Task: Create in the project AgileIntegrate and in the Backlog issue 'Upgrade the database indexing strategy of a web application to improve data retrieval and query performance' a child issue 'Kubernetes cluster workload balancing and optimization', and assign it to team member softage.3@softage.net. Create in the project AgileIntegrate and in the Backlog issue 'Create a new online platform for online sales and negotiation courses with advanced sales techniques and negotiation skills features' a child issue 'Integration with benefits management systems', and assign it to team member softage.4@softage.net
Action: Mouse moved to (199, 48)
Screenshot: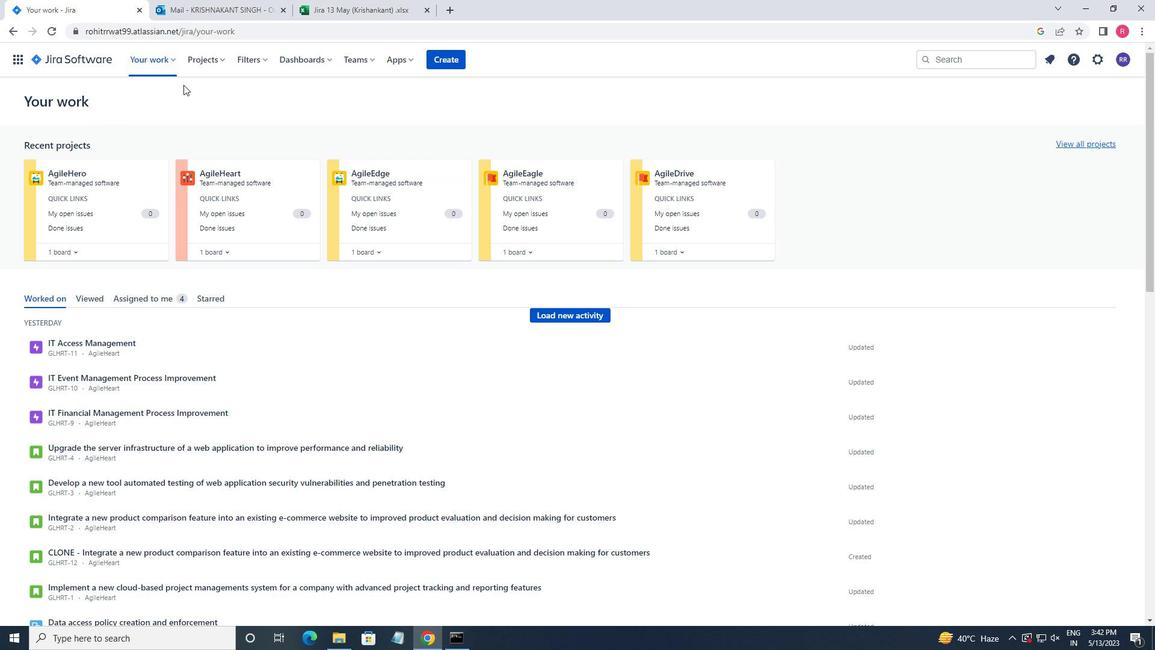 
Action: Mouse pressed left at (199, 48)
Screenshot: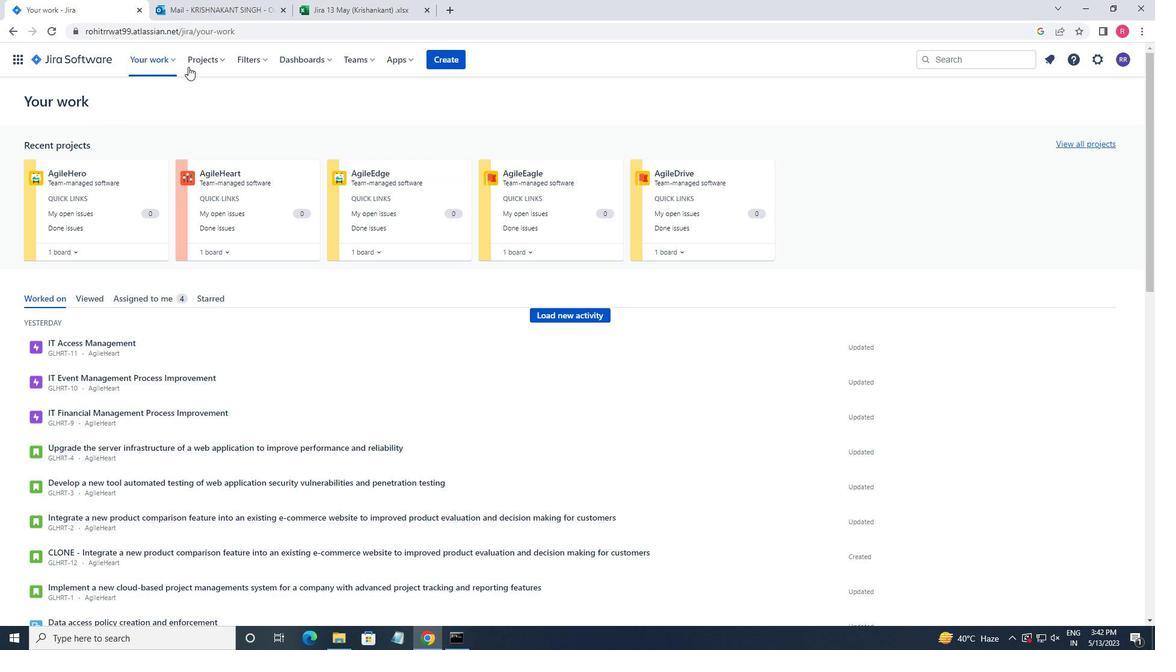 
Action: Mouse moved to (208, 62)
Screenshot: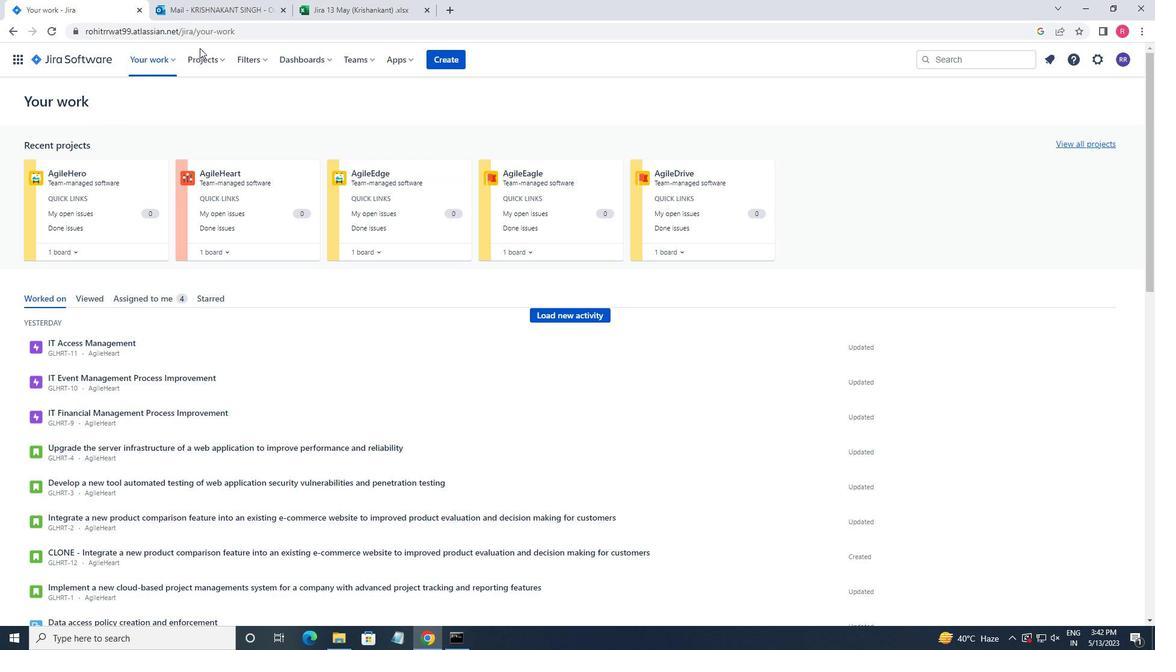 
Action: Mouse pressed left at (208, 62)
Screenshot: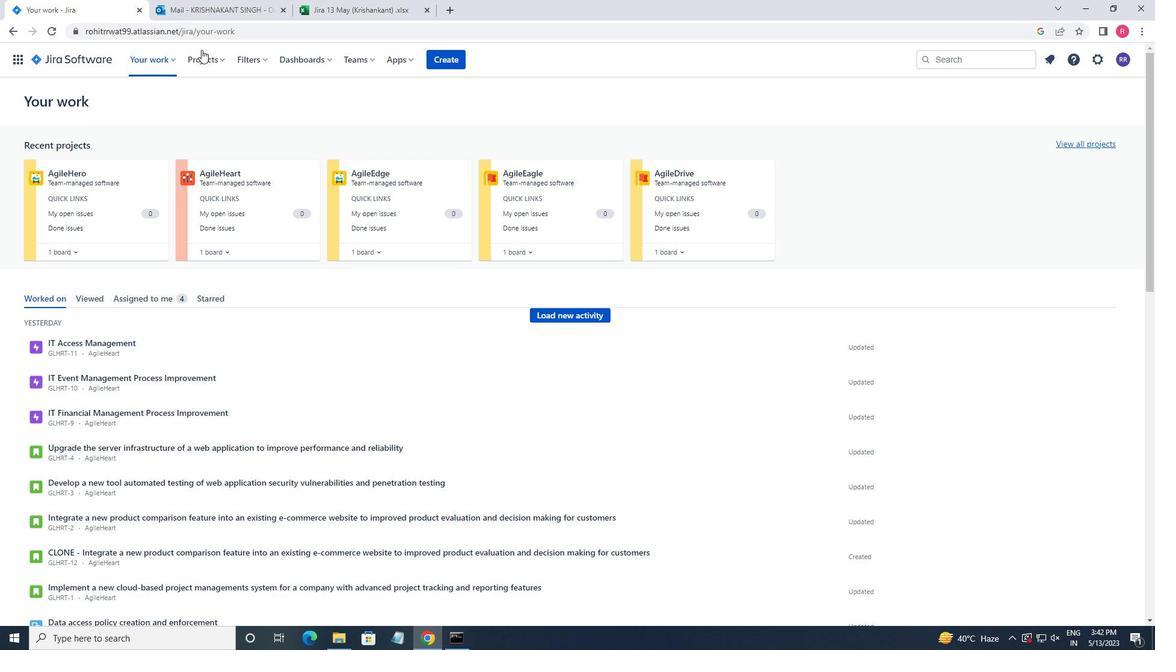 
Action: Mouse moved to (228, 110)
Screenshot: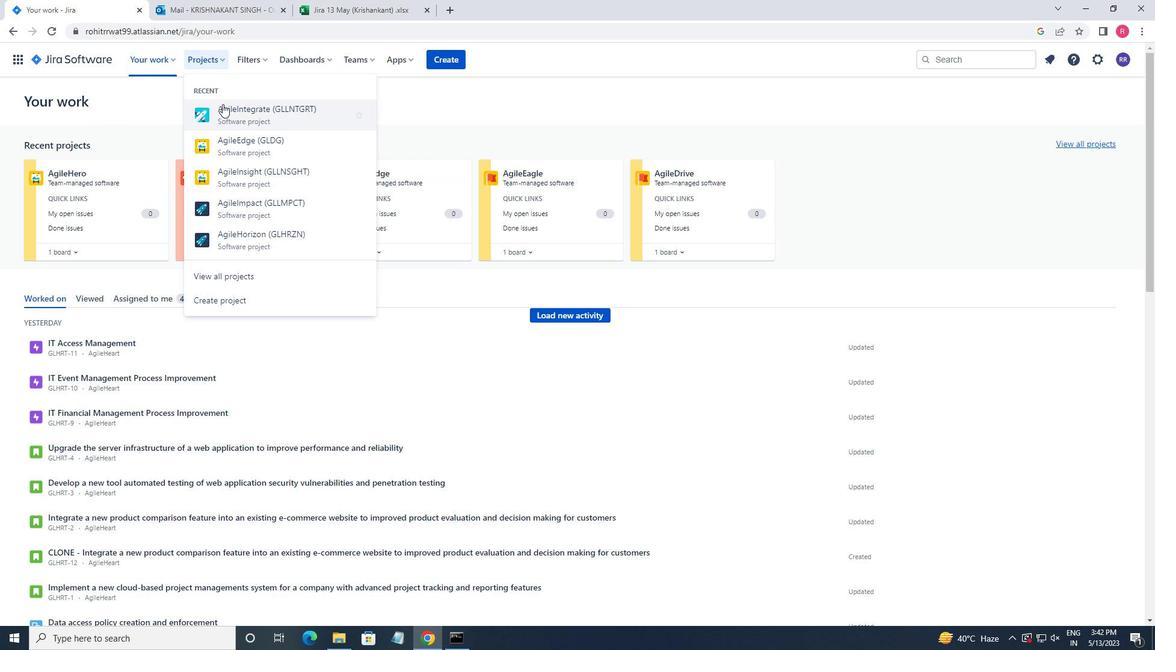 
Action: Mouse pressed left at (228, 110)
Screenshot: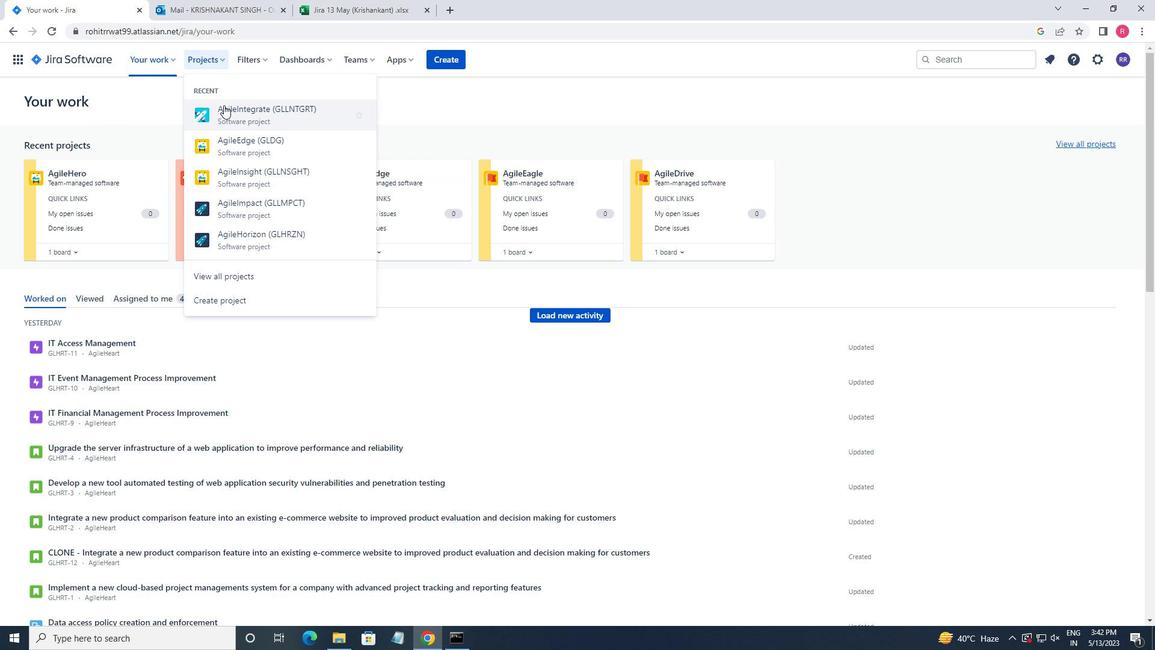 
Action: Mouse moved to (63, 185)
Screenshot: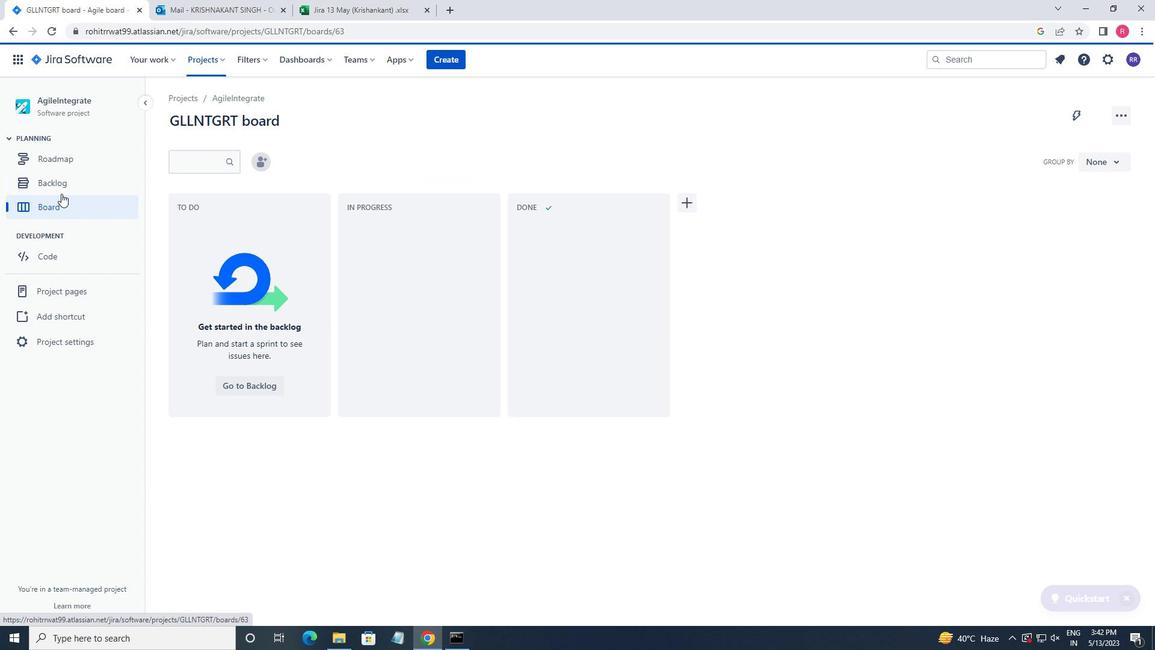 
Action: Mouse pressed left at (63, 185)
Screenshot: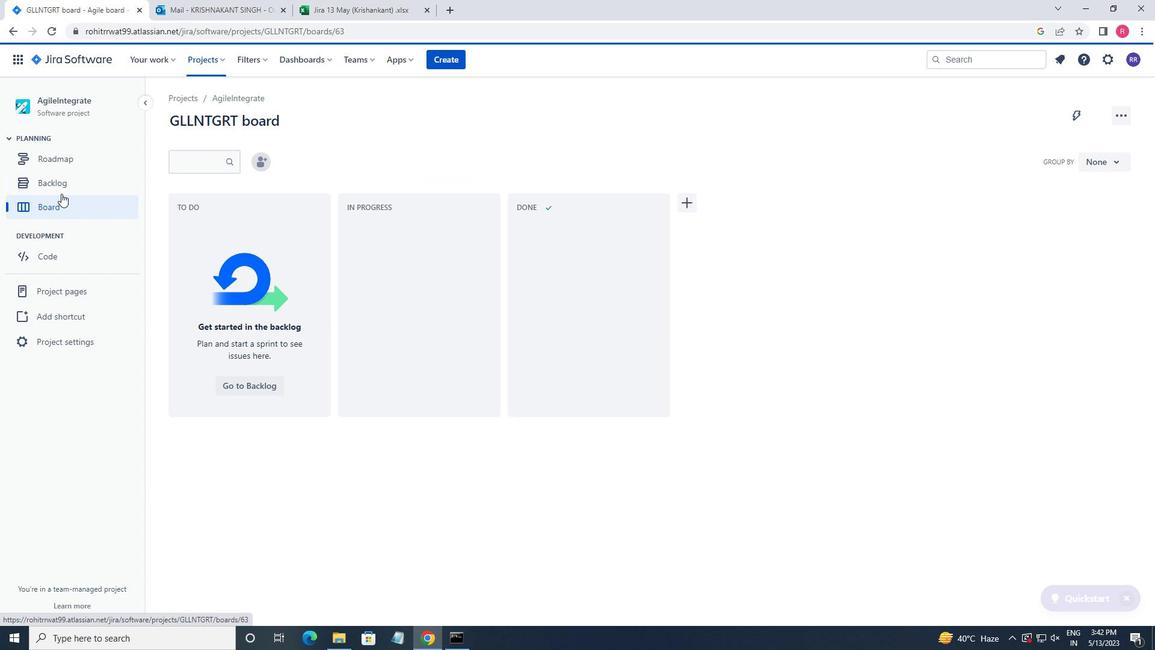 
Action: Mouse moved to (902, 526)
Screenshot: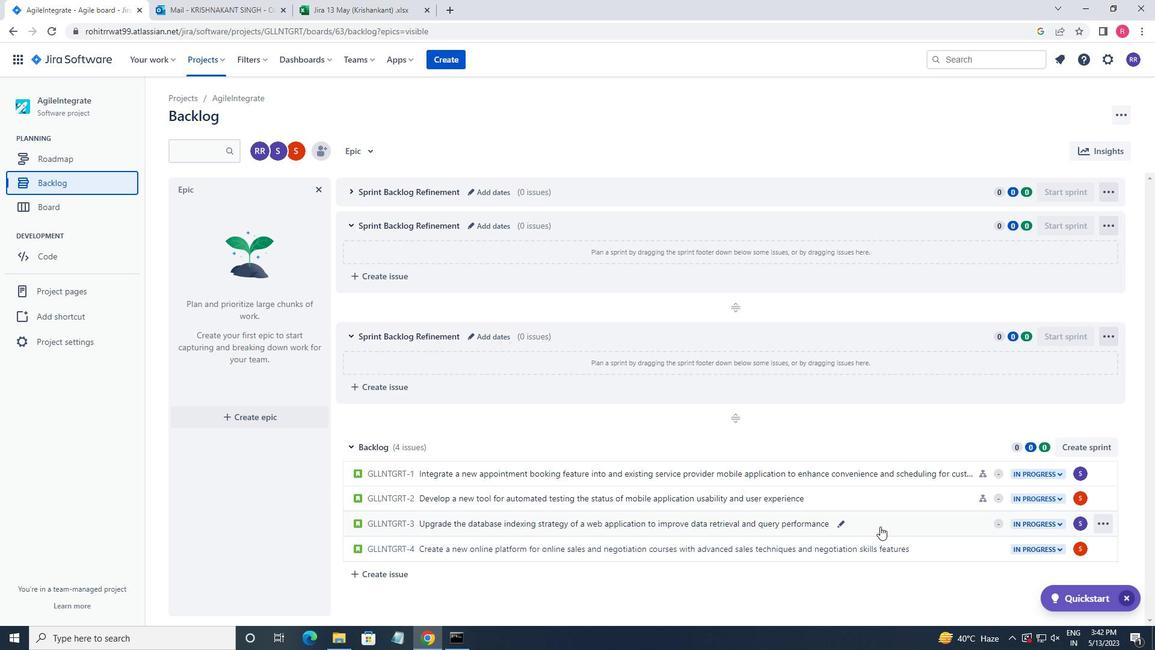 
Action: Mouse pressed left at (902, 526)
Screenshot: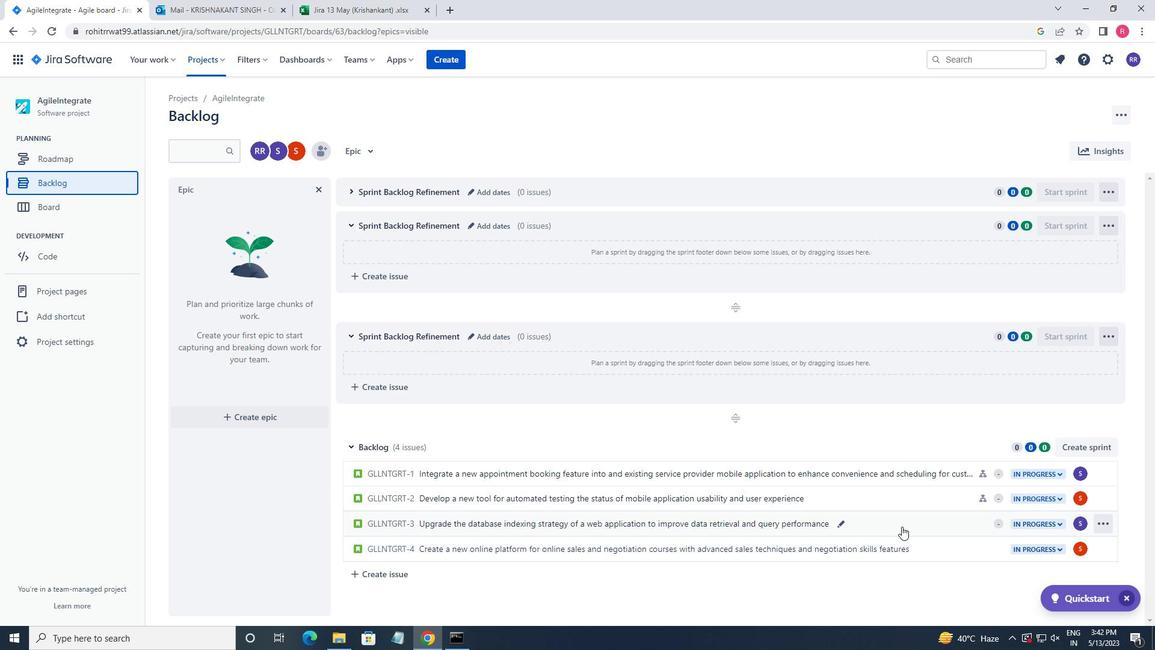 
Action: Mouse moved to (946, 296)
Screenshot: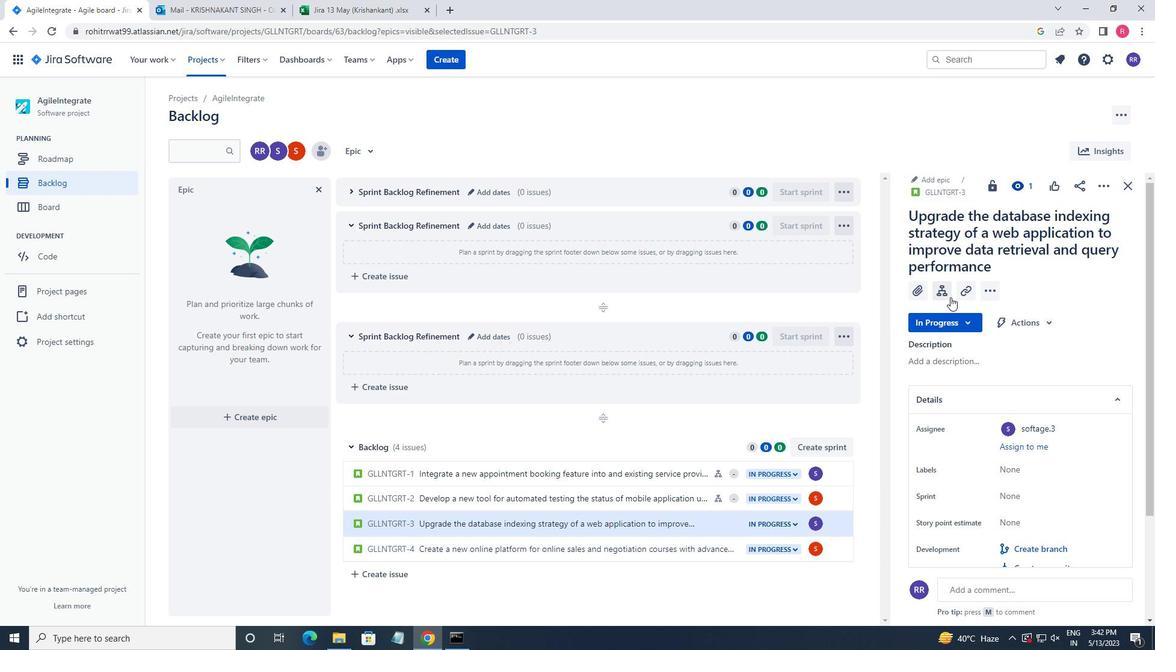 
Action: Mouse pressed left at (946, 296)
Screenshot: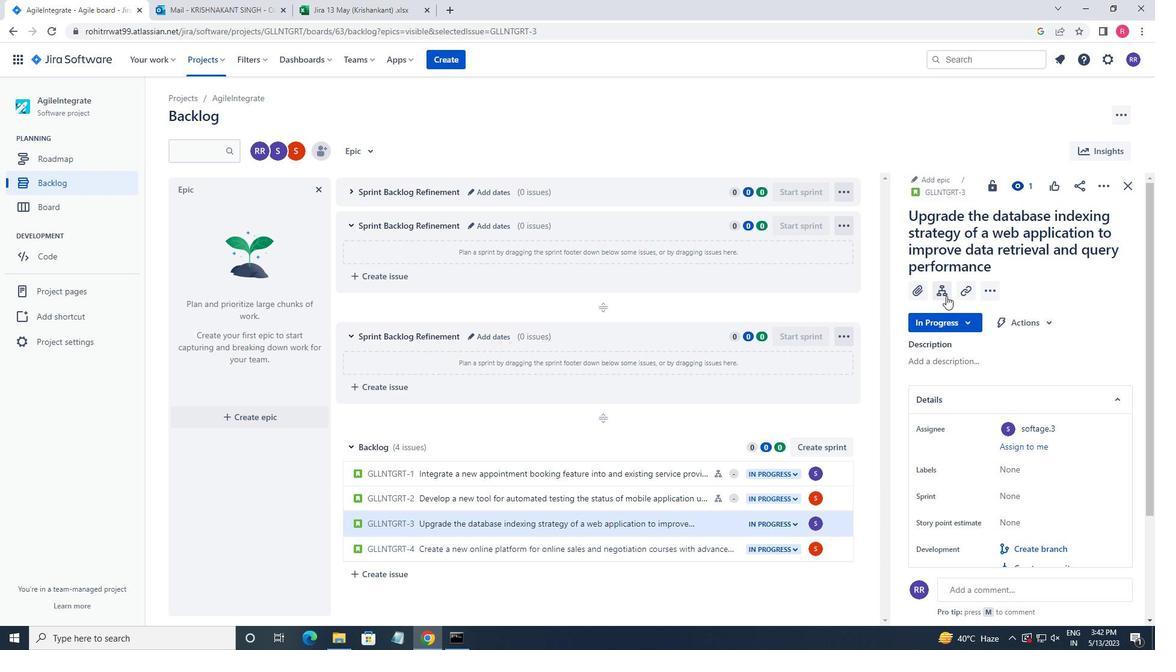 
Action: Key pressed <Key.shift_r>Kubernetes<Key.space>cluster<Key.space>working<Key.backspace><Key.backspace><Key.backspace>load<Key.space>blancing<Key.space>anf<Key.backspace>d<Key.space><Key.left><Key.left><Key.left><Key.left><Key.left><Key.backspace><Key.backspace><Key.backspace><Key.backspace><Key.backspace><Key.backspace><Key.backspace>alancing<Key.right><Key.right><Key.right><Key.right><Key.right><Key.right><Key.right><Key.right><Key.right>opy<Key.backspace>timization<Key.space><Key.enter>
Screenshot: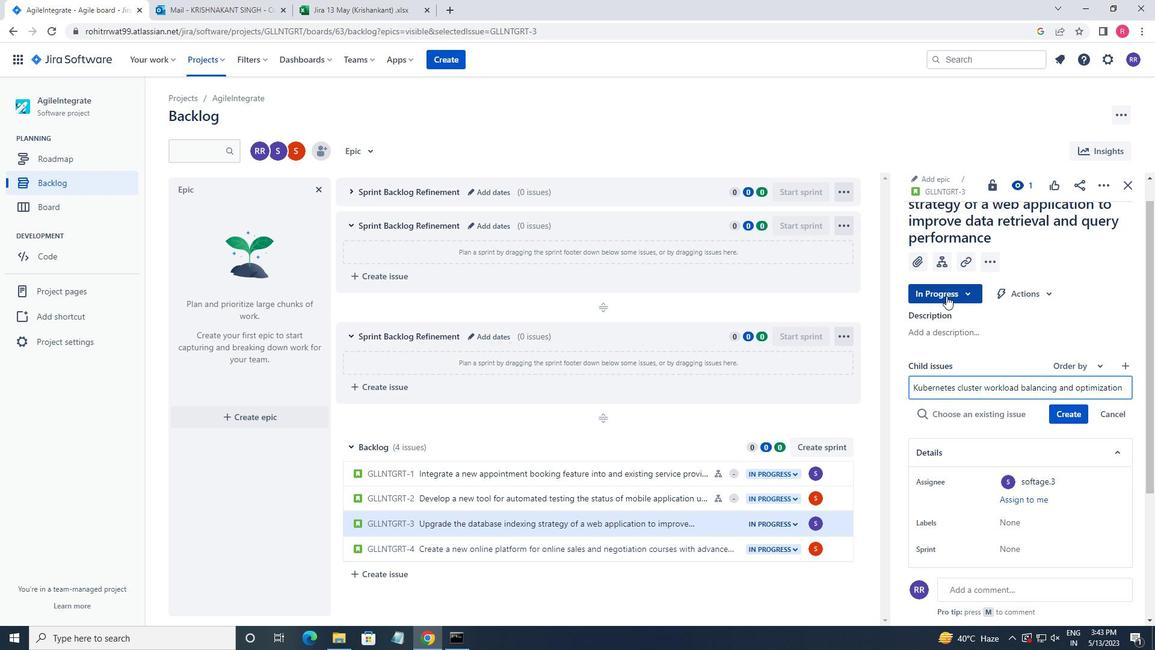 
Action: Mouse moved to (1073, 395)
Screenshot: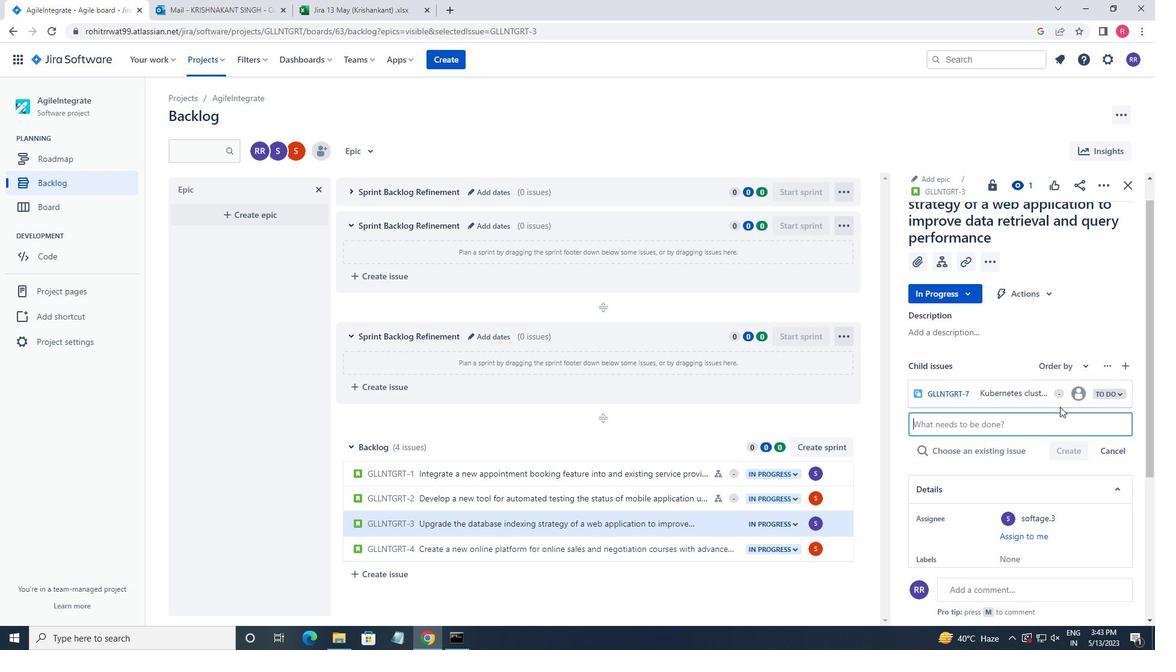 
Action: Mouse pressed left at (1073, 395)
Screenshot: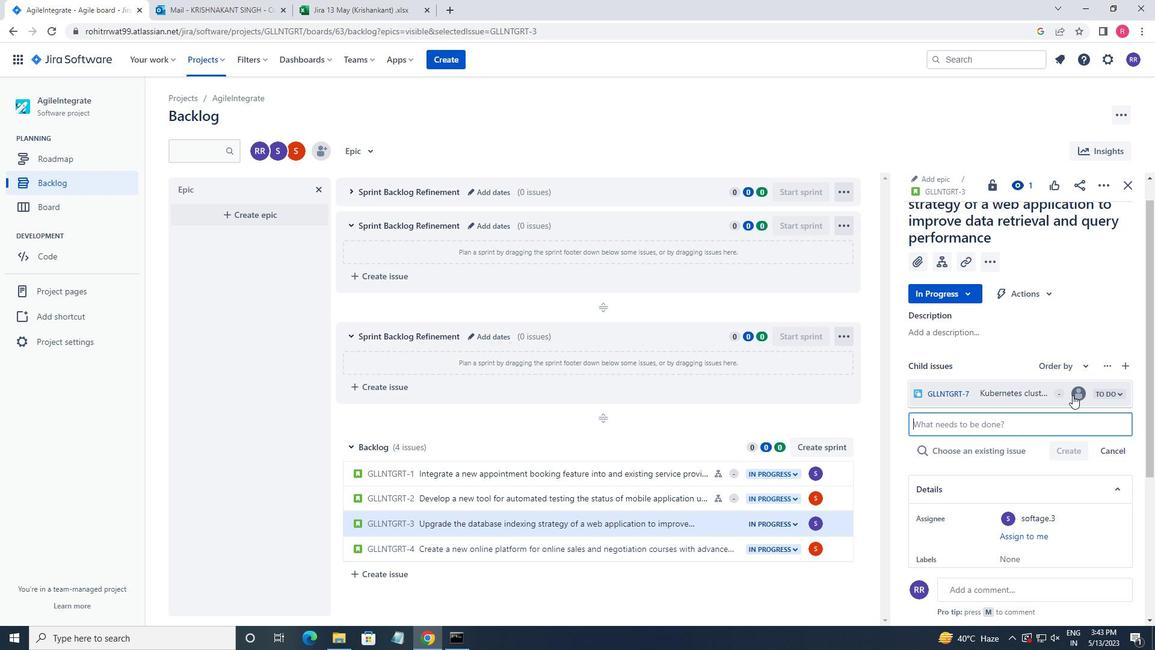 
Action: Key pressed softage.3
Screenshot: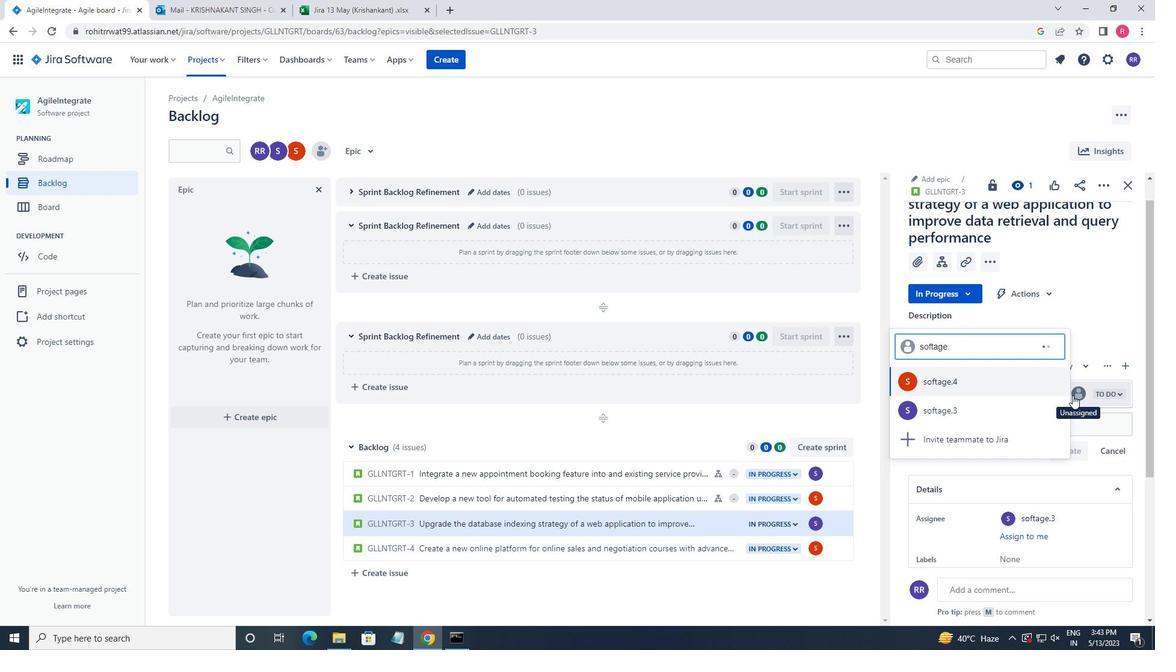 
Action: Mouse moved to (986, 378)
Screenshot: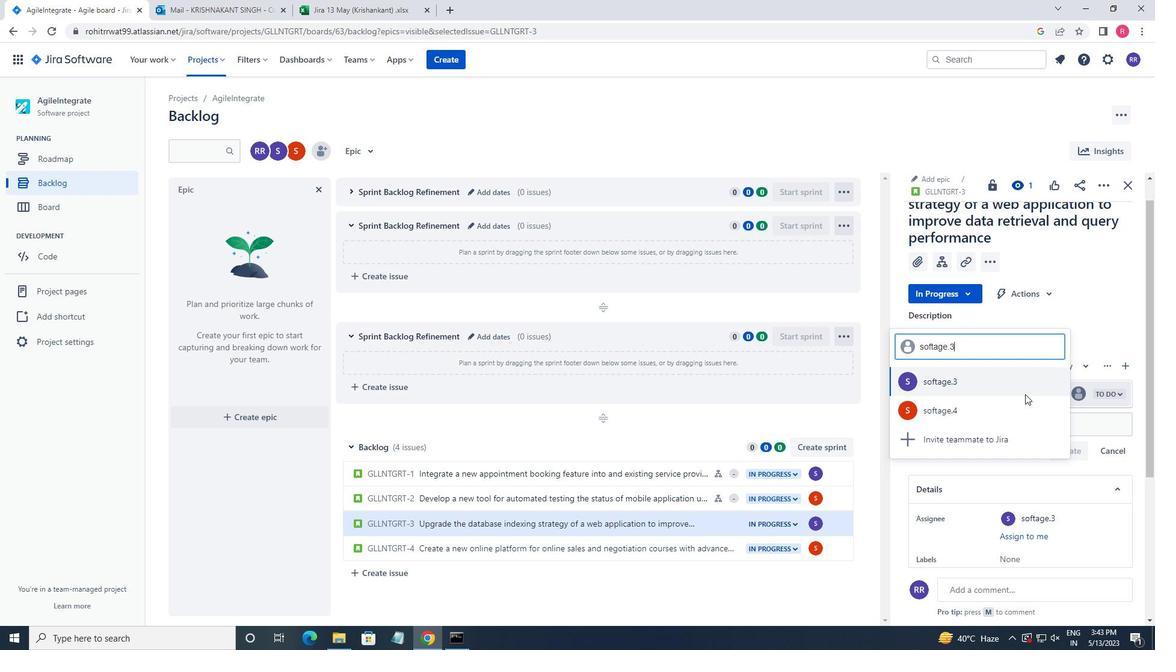 
Action: Mouse pressed left at (986, 378)
Screenshot: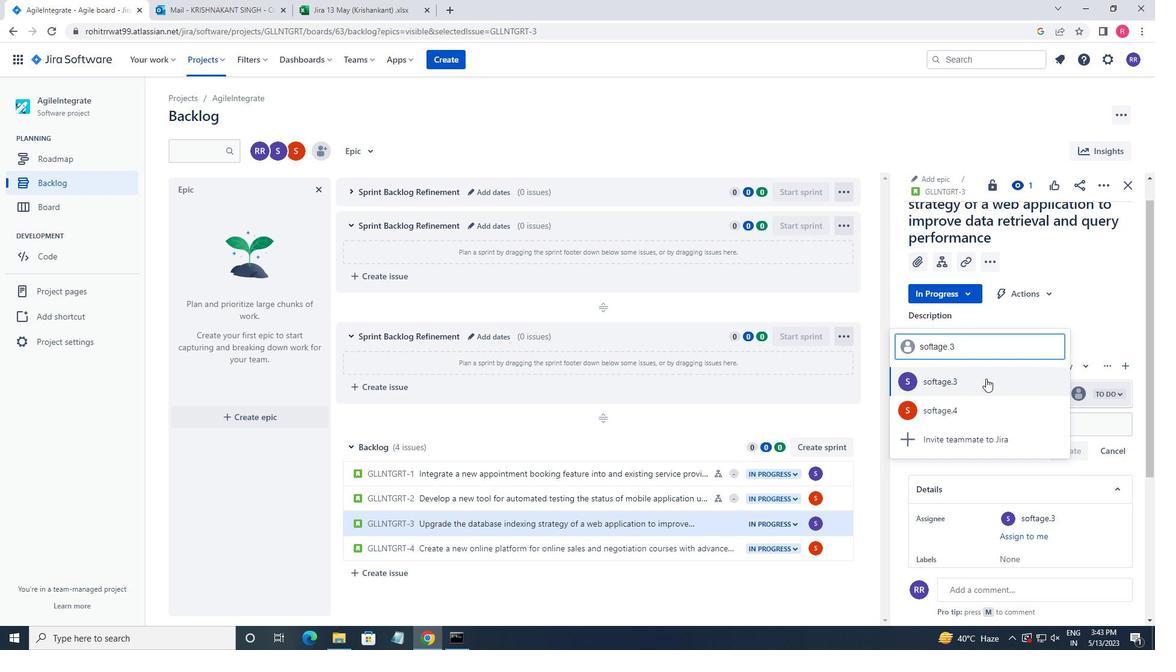 
Action: Mouse moved to (683, 556)
Screenshot: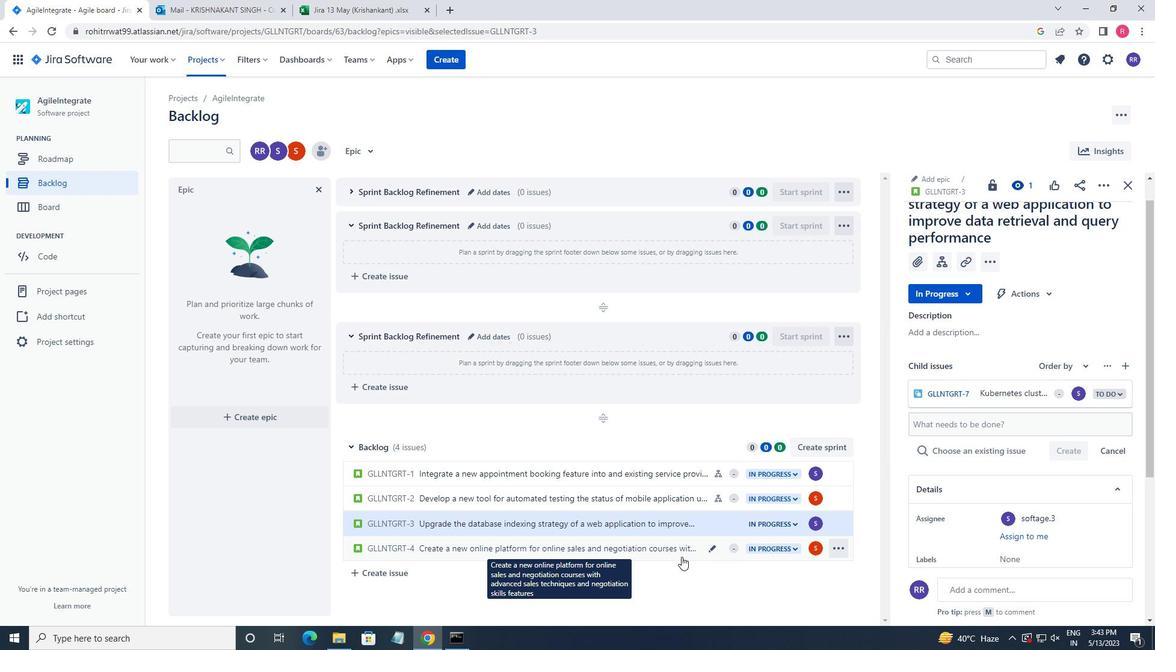 
Action: Mouse pressed left at (683, 556)
Screenshot: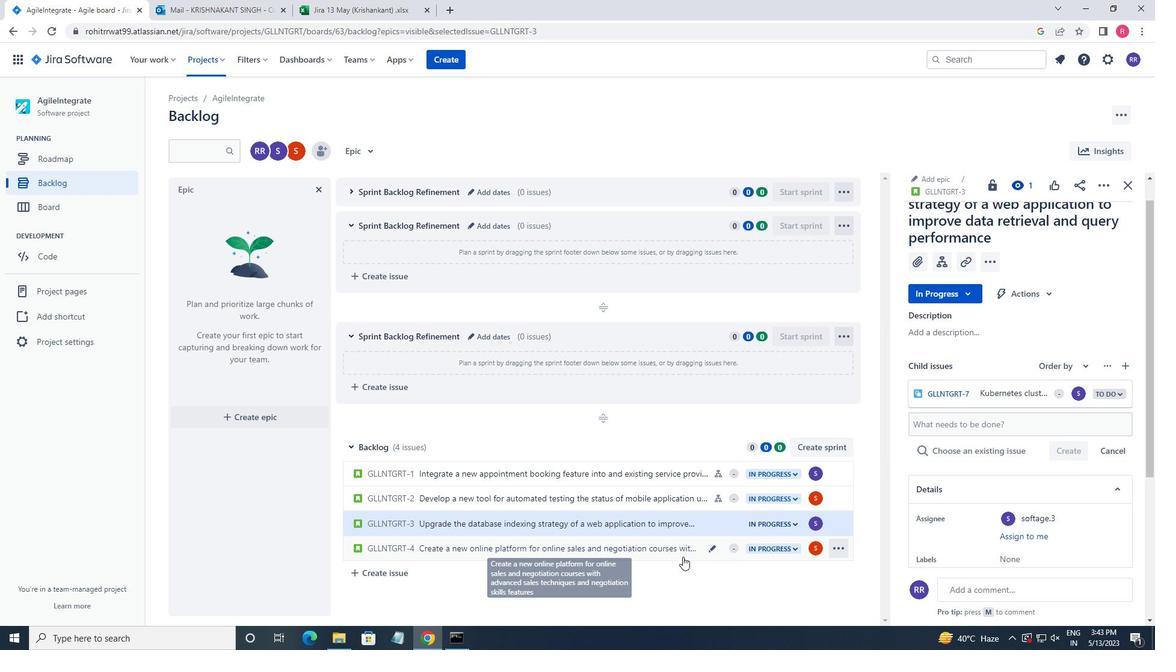 
Action: Mouse moved to (945, 299)
Screenshot: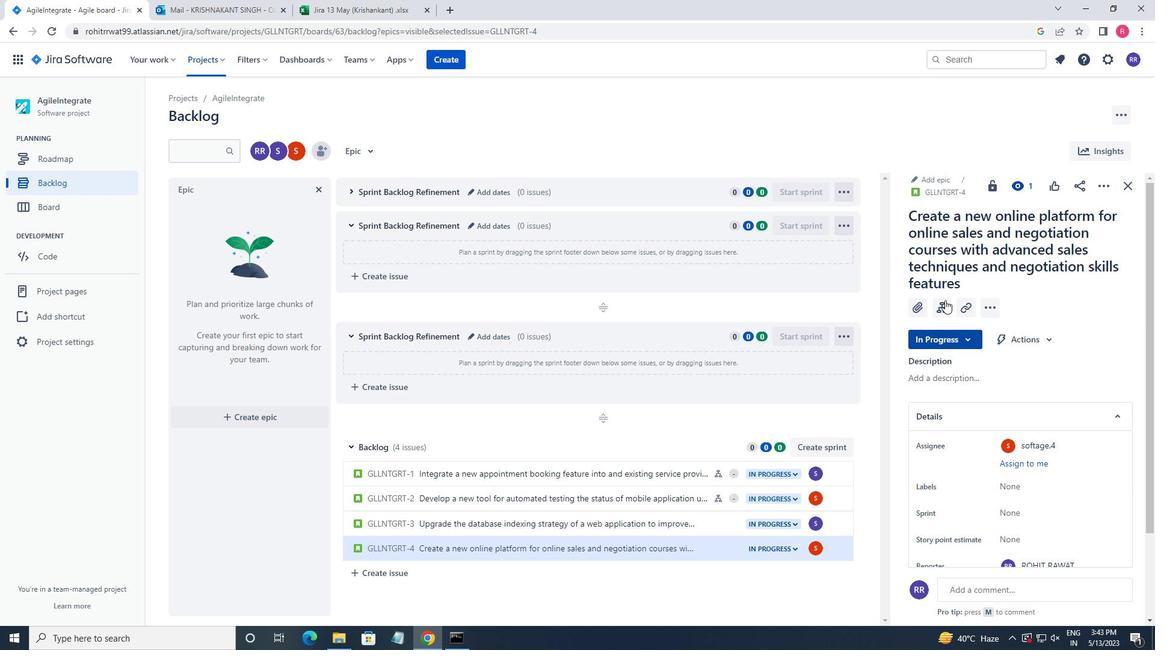 
Action: Mouse pressed left at (945, 299)
Screenshot: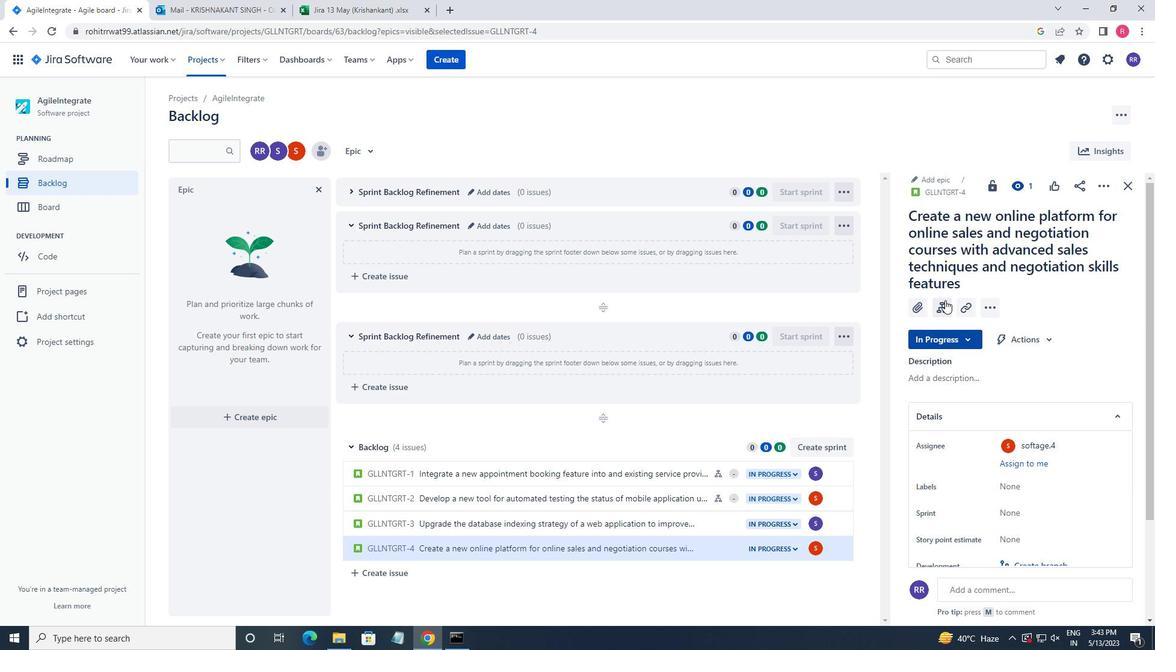 
Action: Mouse moved to (942, 387)
Screenshot: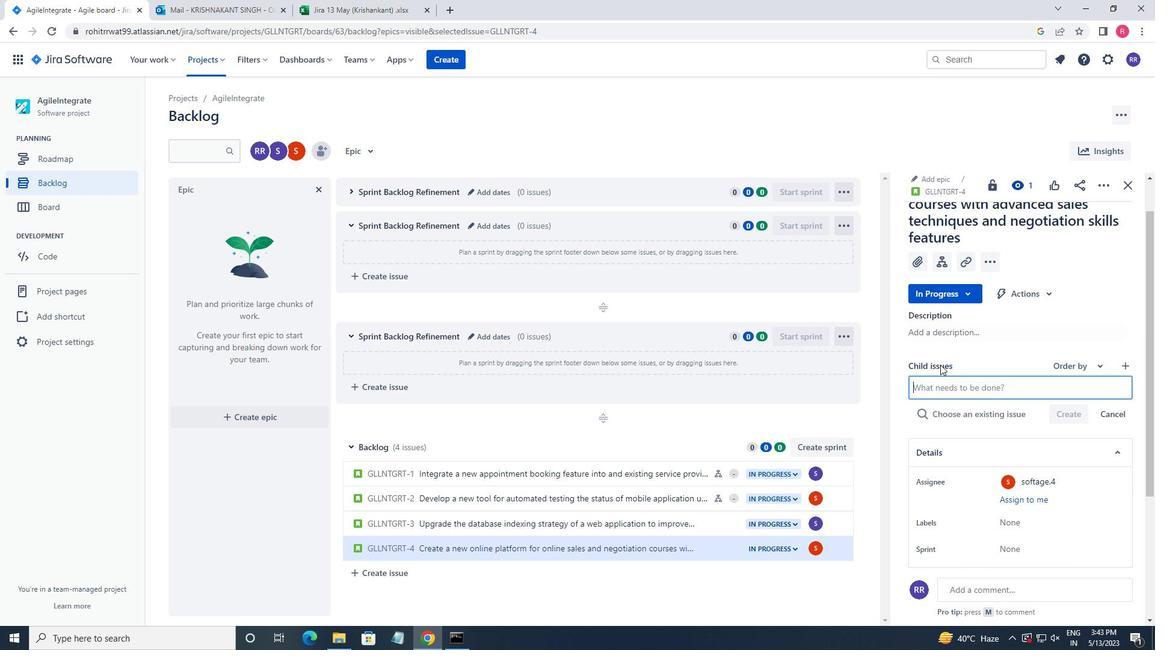 
Action: Key pressed <Key.shift_r>Integration<Key.space>with<Key.space>benefits<Key.space>management<Key.space>system<Key.space>
Screenshot: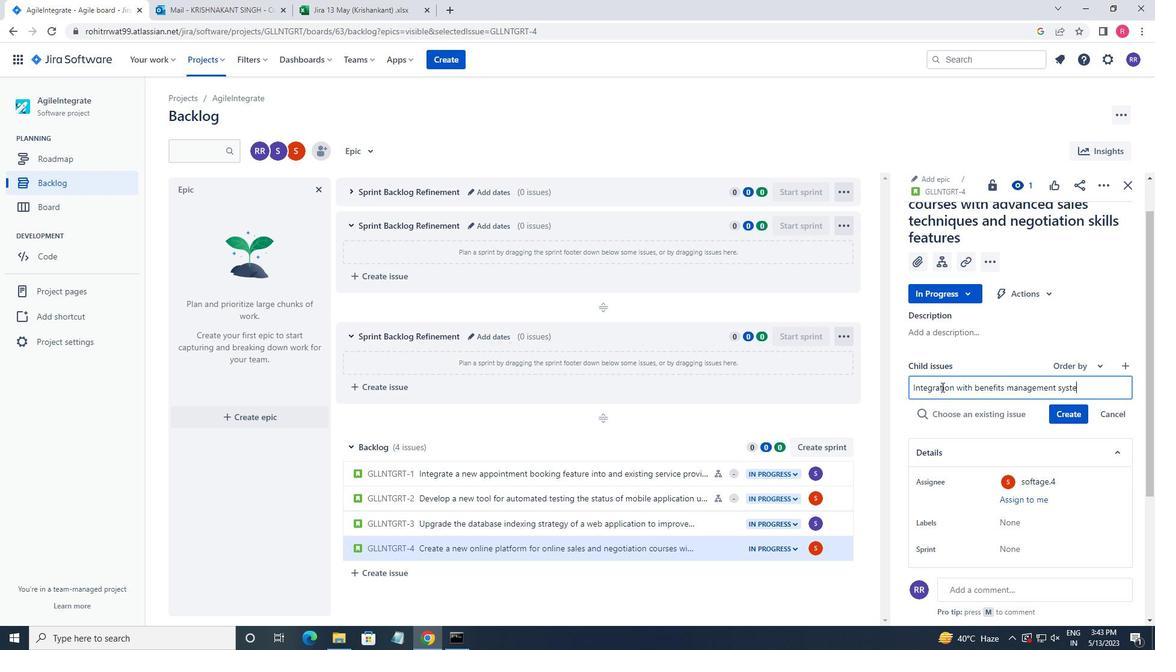 
Action: Mouse moved to (1079, 481)
Screenshot: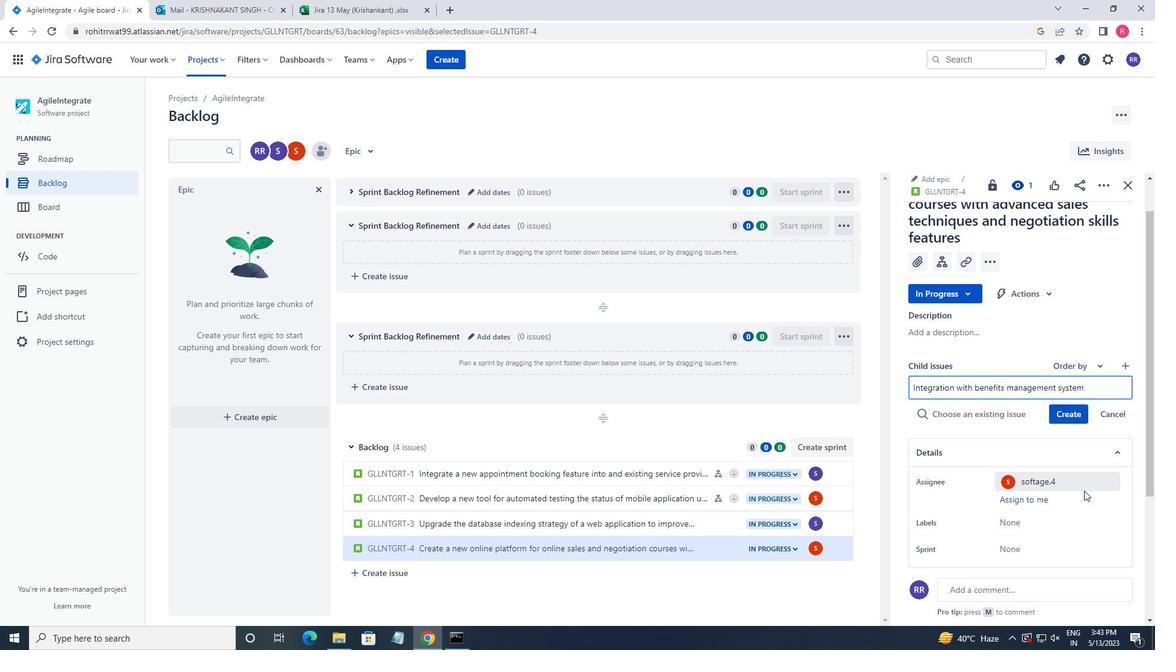 
Action: Key pressed <Key.backspace>s
Screenshot: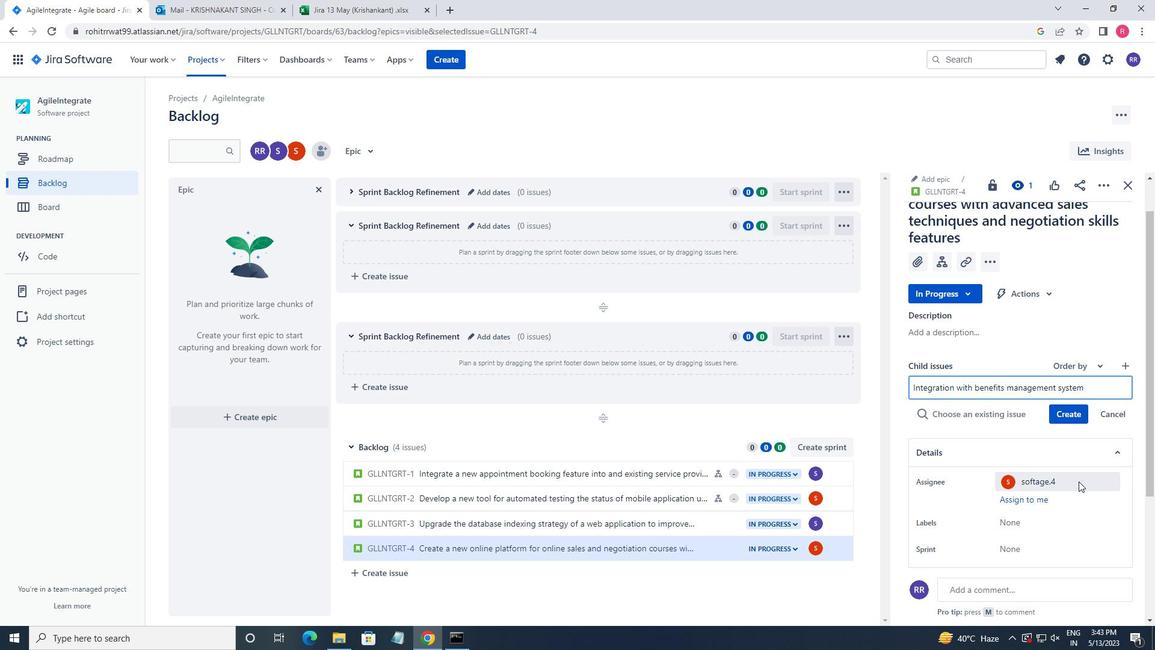 
Action: Mouse moved to (1066, 410)
Screenshot: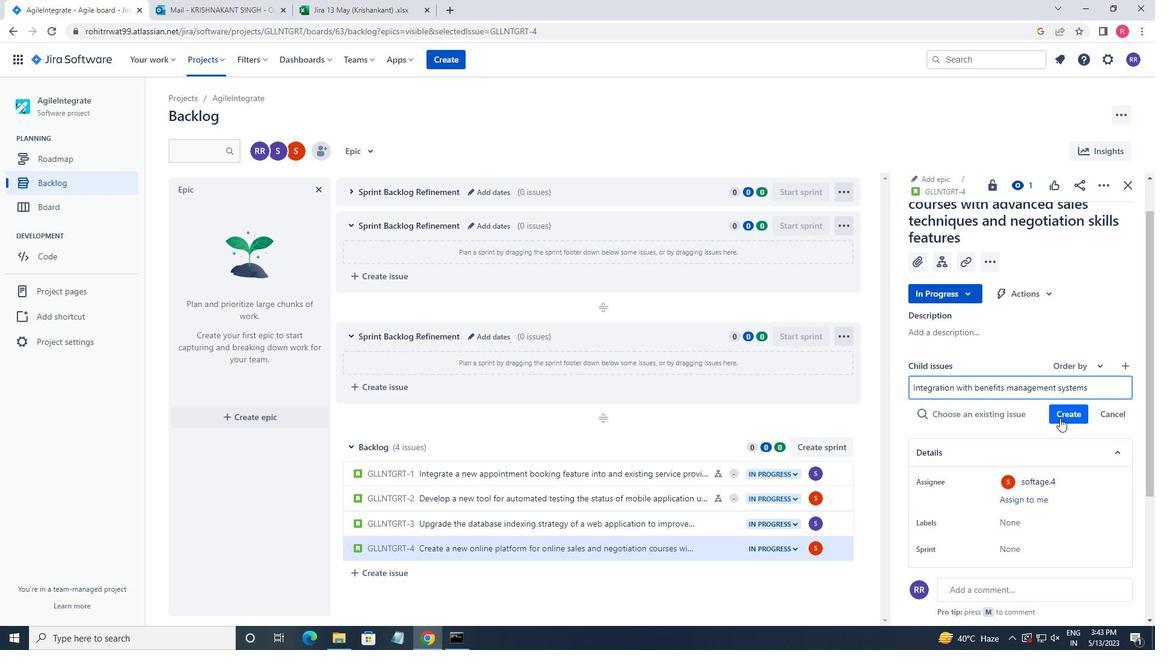 
Action: Mouse pressed left at (1066, 410)
Screenshot: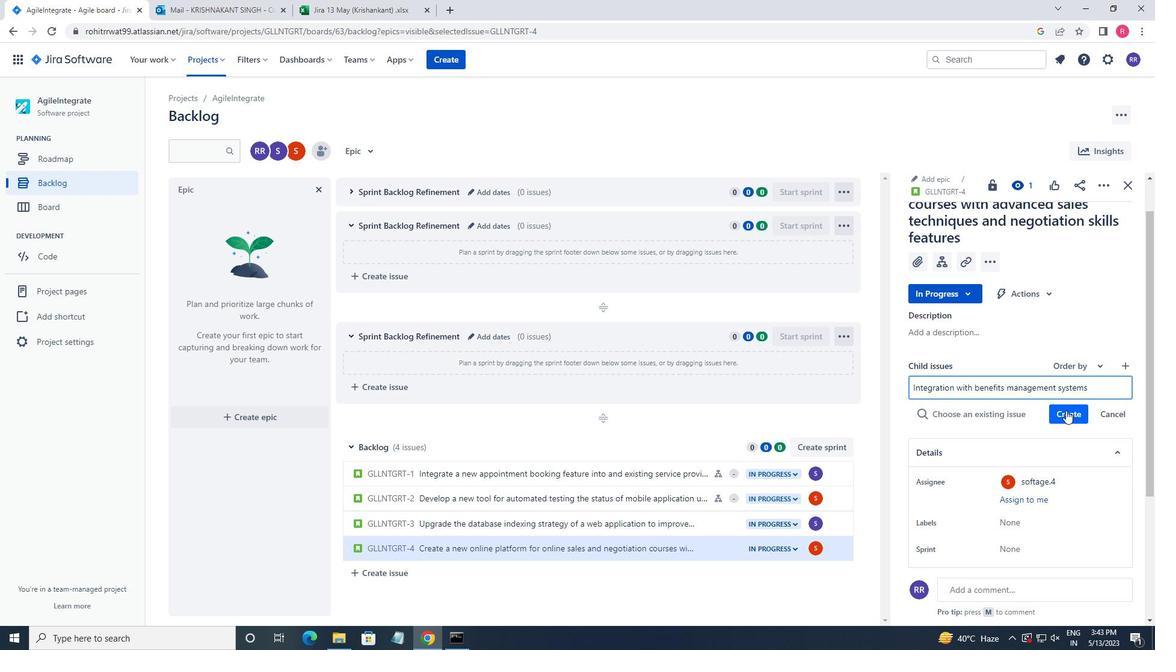 
Action: Mouse moved to (1078, 394)
Screenshot: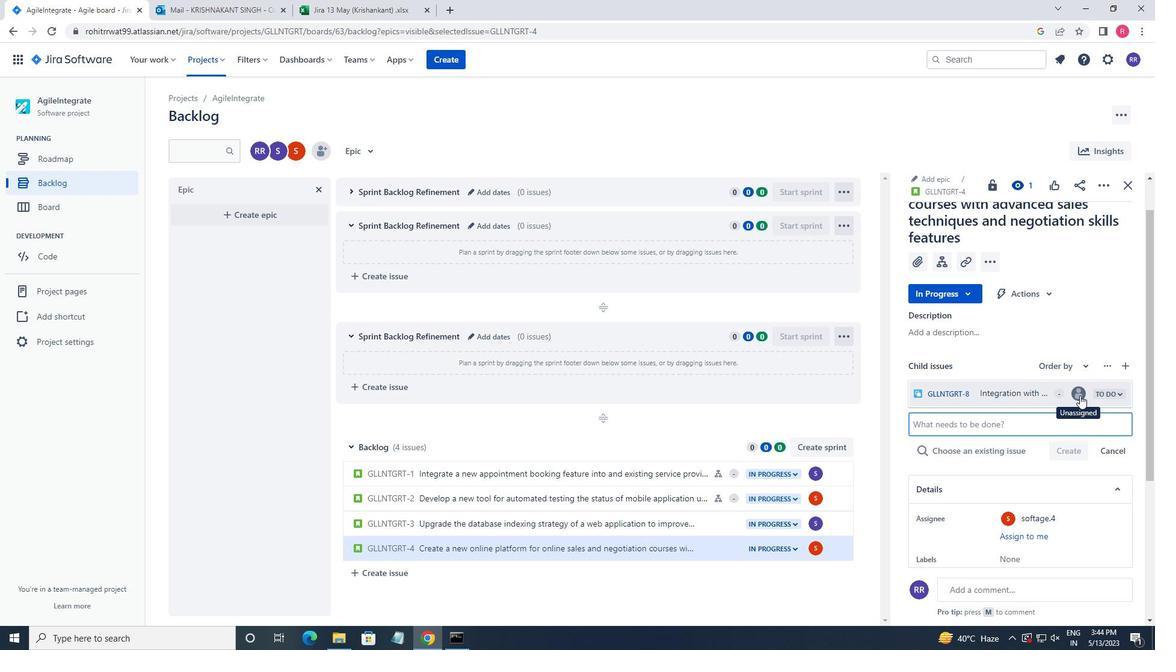 
Action: Mouse pressed left at (1078, 394)
Screenshot: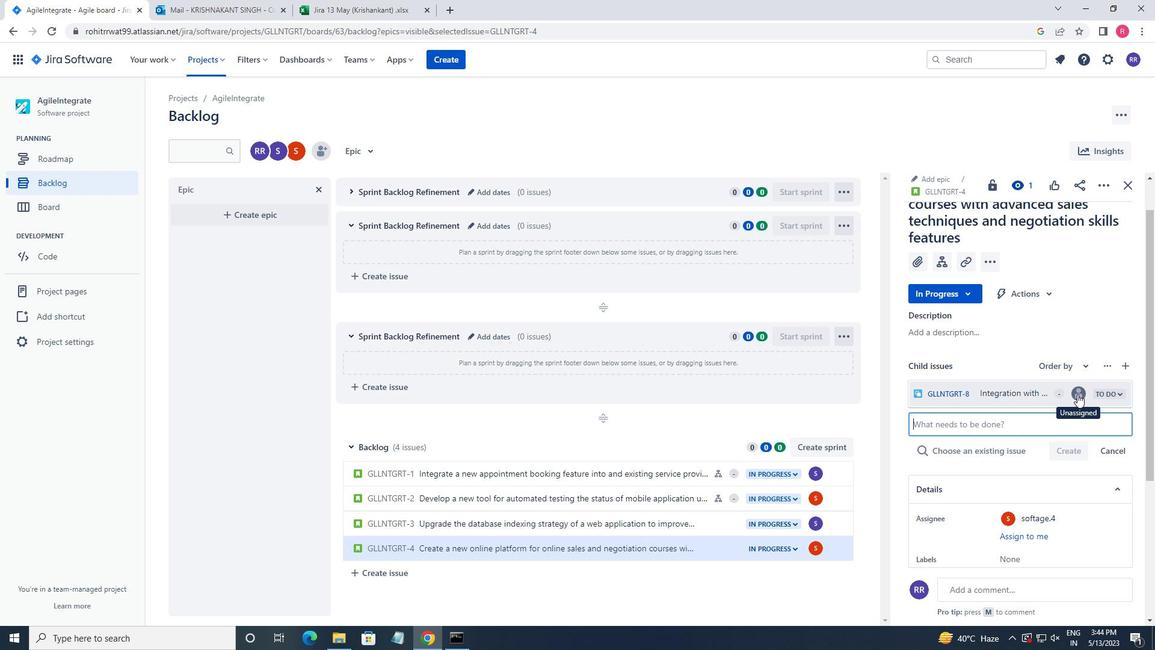 
Action: Key pressed softage.4
Screenshot: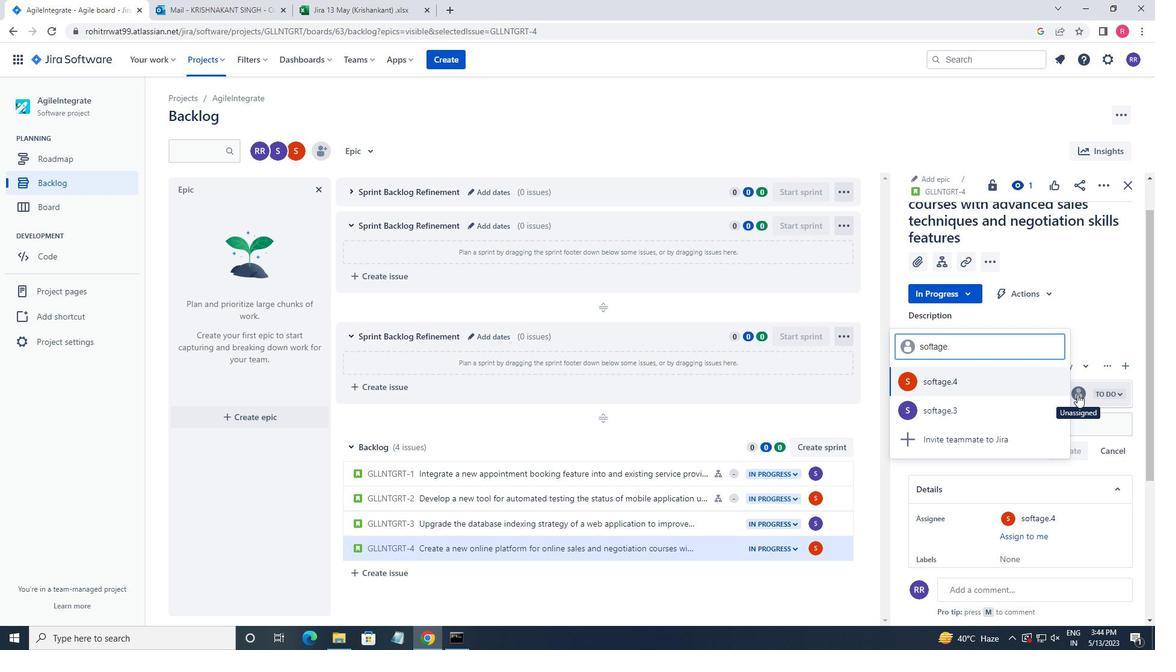 
Action: Mouse moved to (1009, 388)
Screenshot: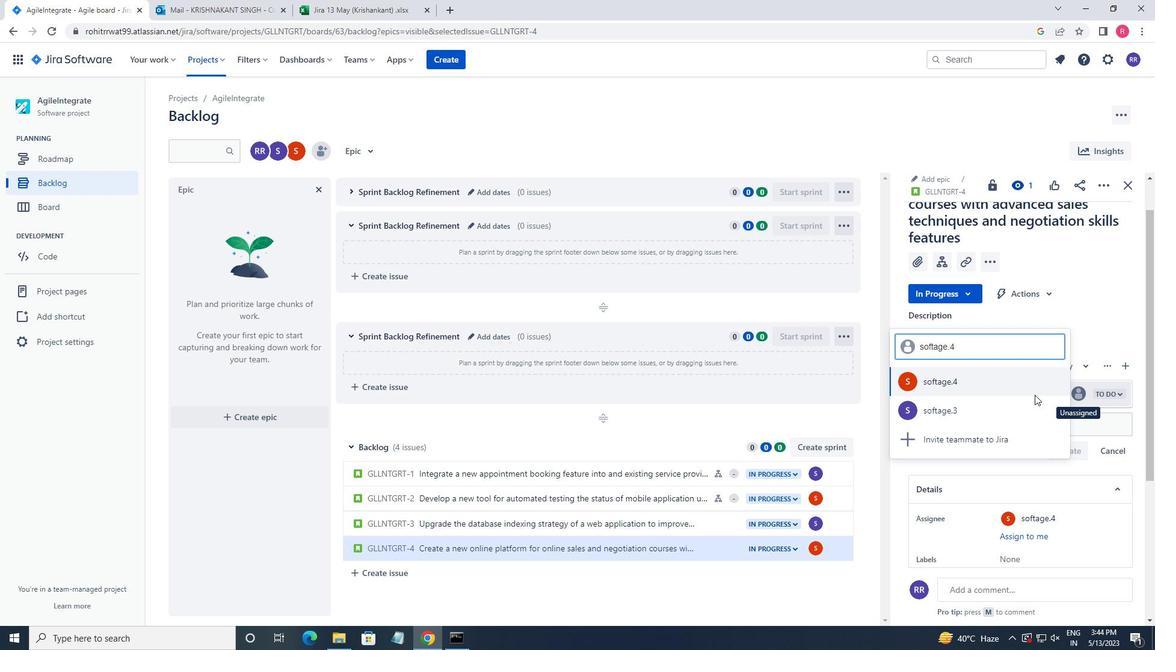 
Action: Mouse pressed left at (1009, 388)
Screenshot: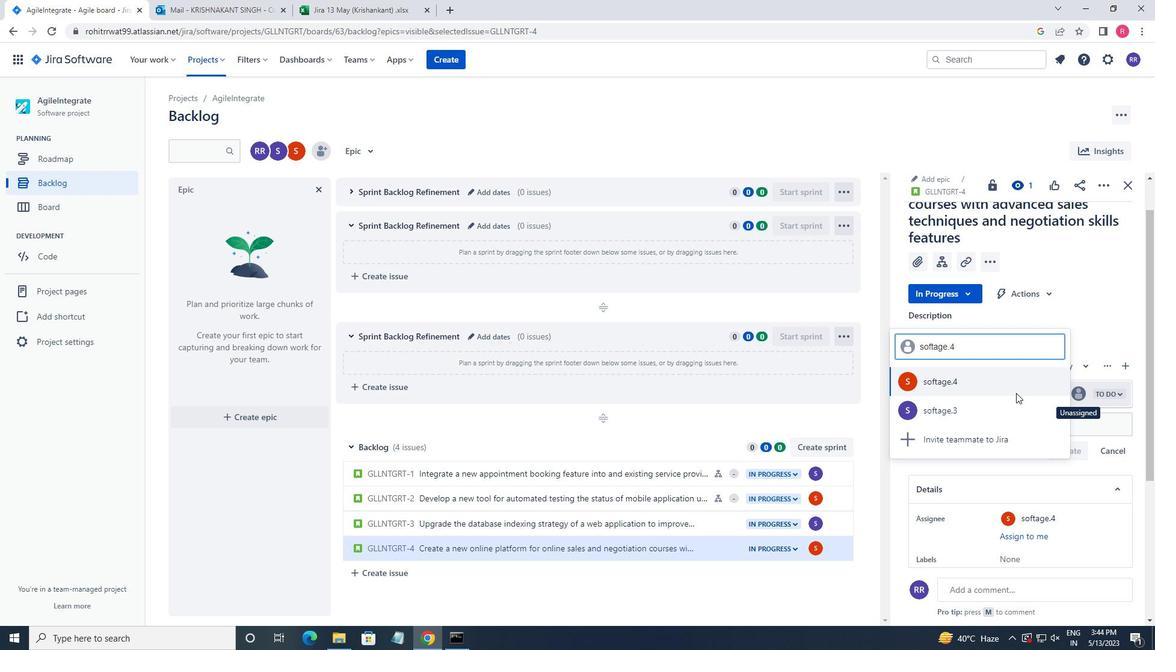 
